 Task: In workplace insights turn off in-app notifications.
Action: Mouse moved to (689, 68)
Screenshot: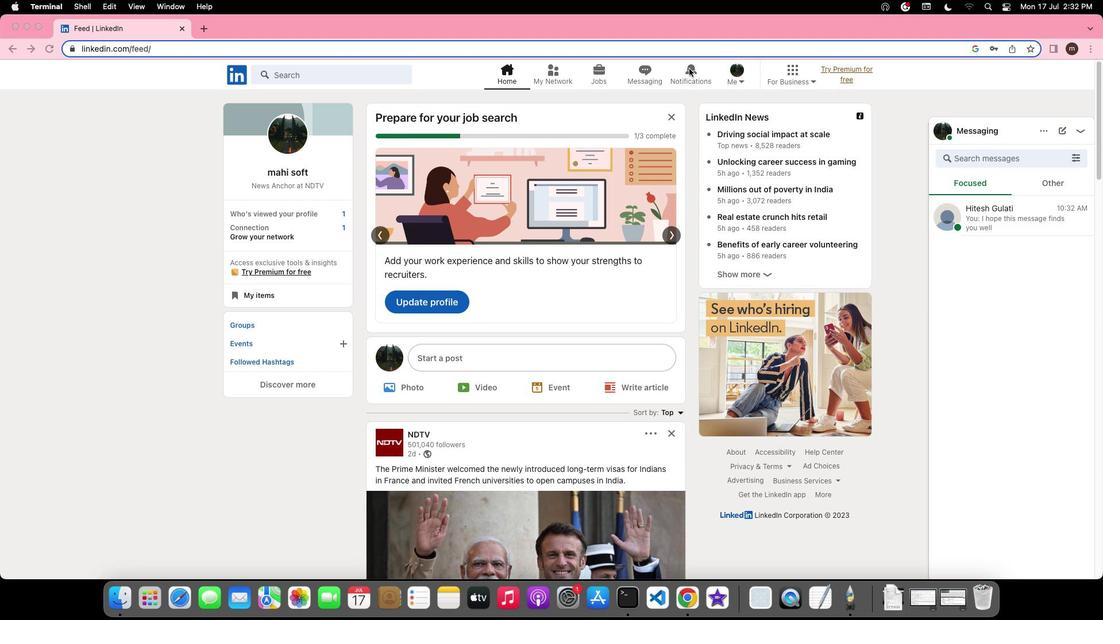 
Action: Mouse pressed left at (689, 68)
Screenshot: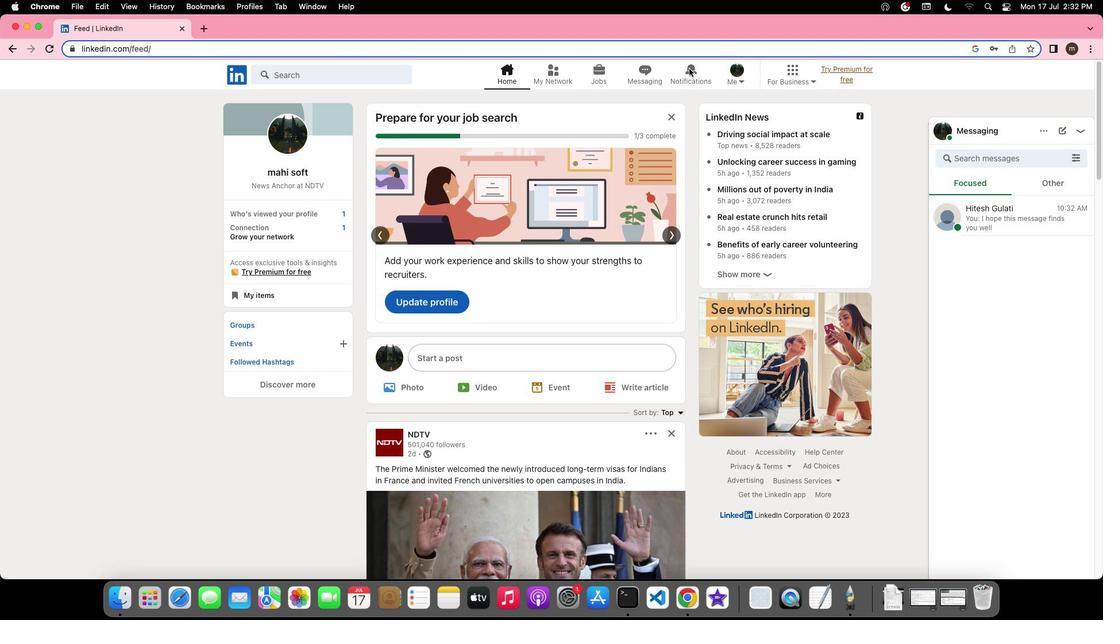 
Action: Mouse pressed left at (689, 68)
Screenshot: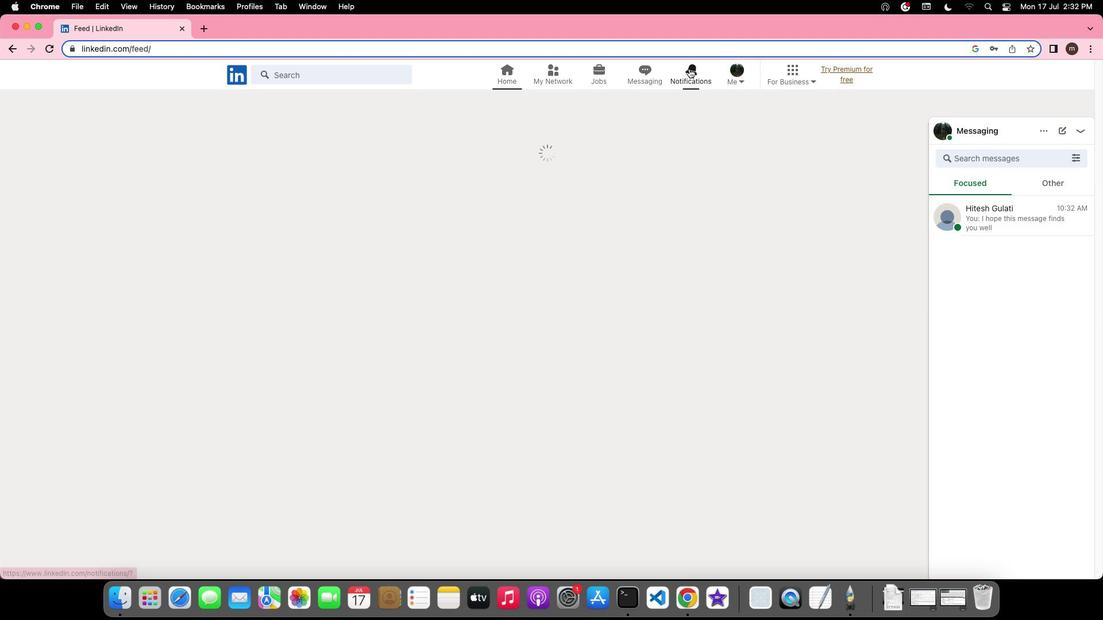 
Action: Mouse moved to (271, 153)
Screenshot: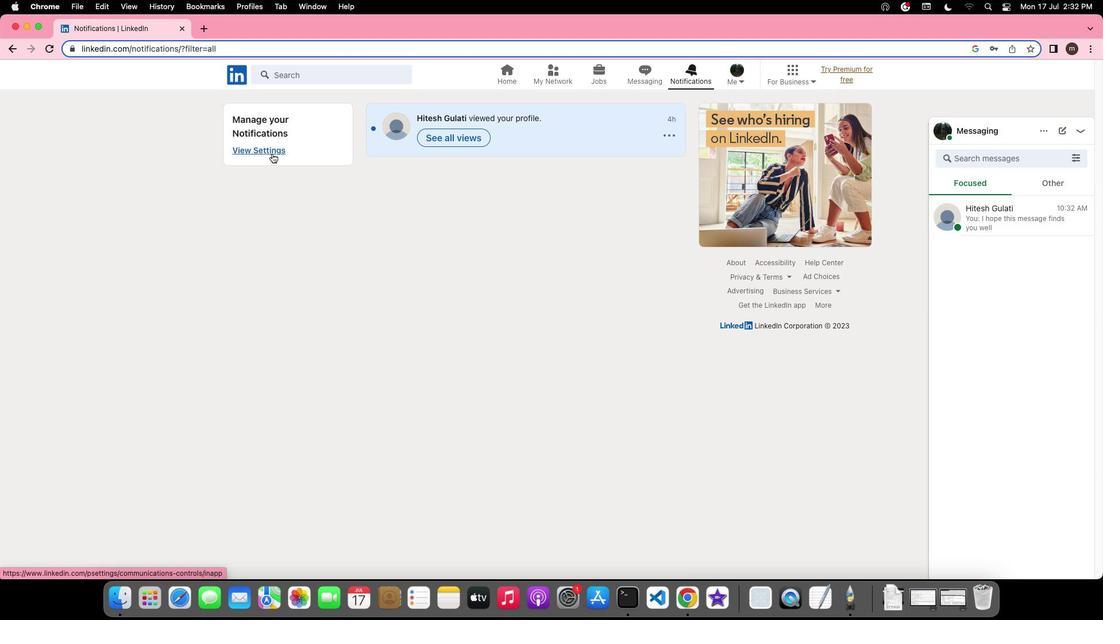 
Action: Mouse pressed left at (271, 153)
Screenshot: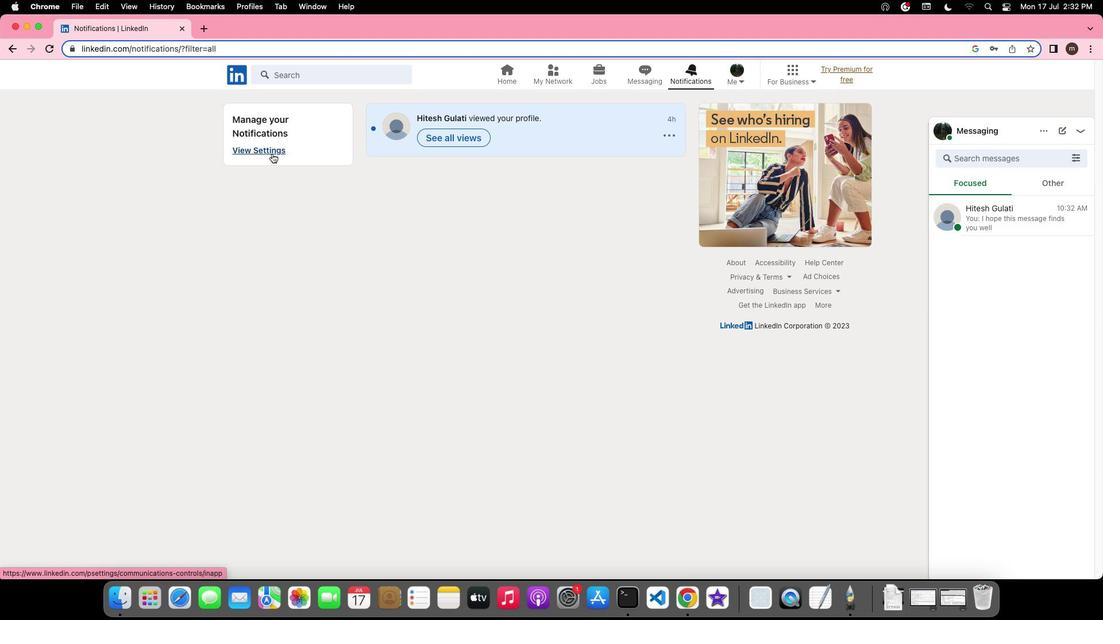 
Action: Mouse moved to (452, 436)
Screenshot: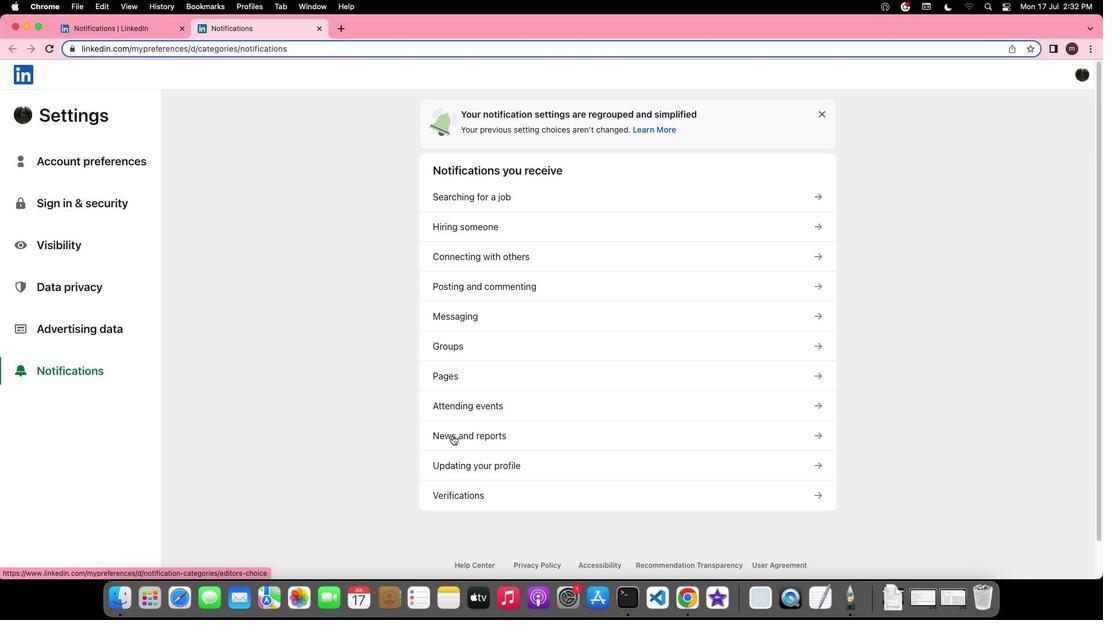 
Action: Mouse pressed left at (452, 436)
Screenshot: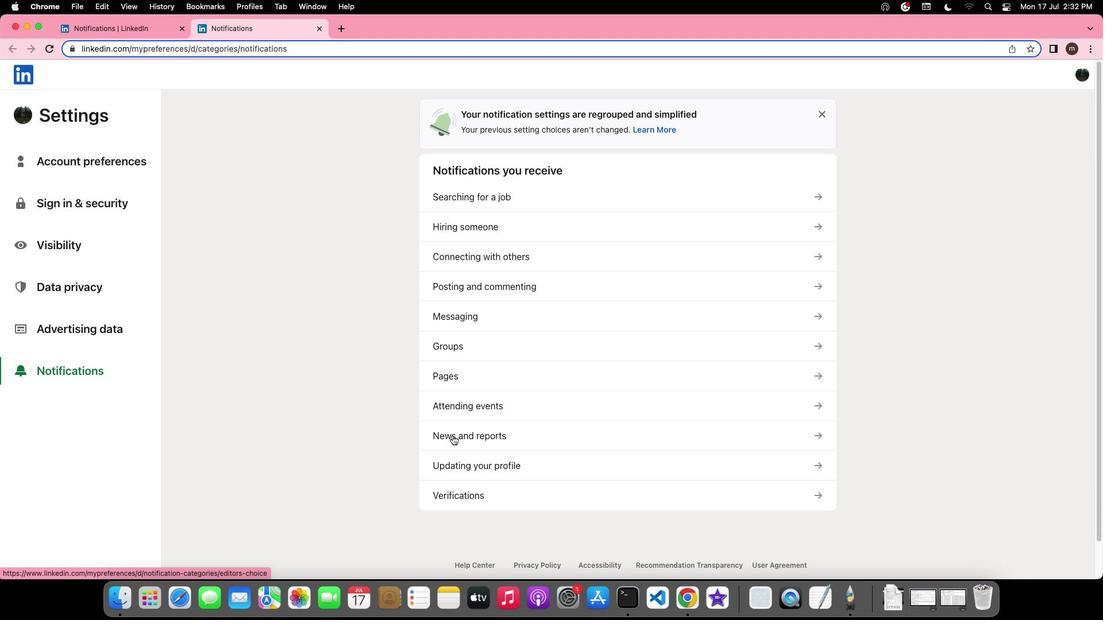 
Action: Mouse moved to (716, 151)
Screenshot: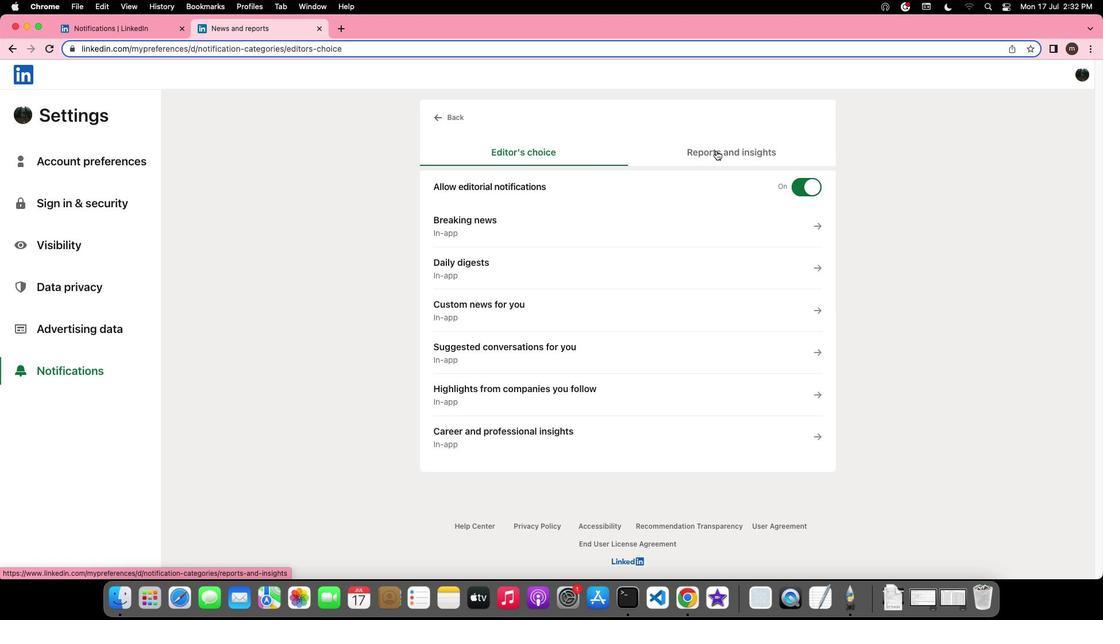 
Action: Mouse pressed left at (716, 151)
Screenshot: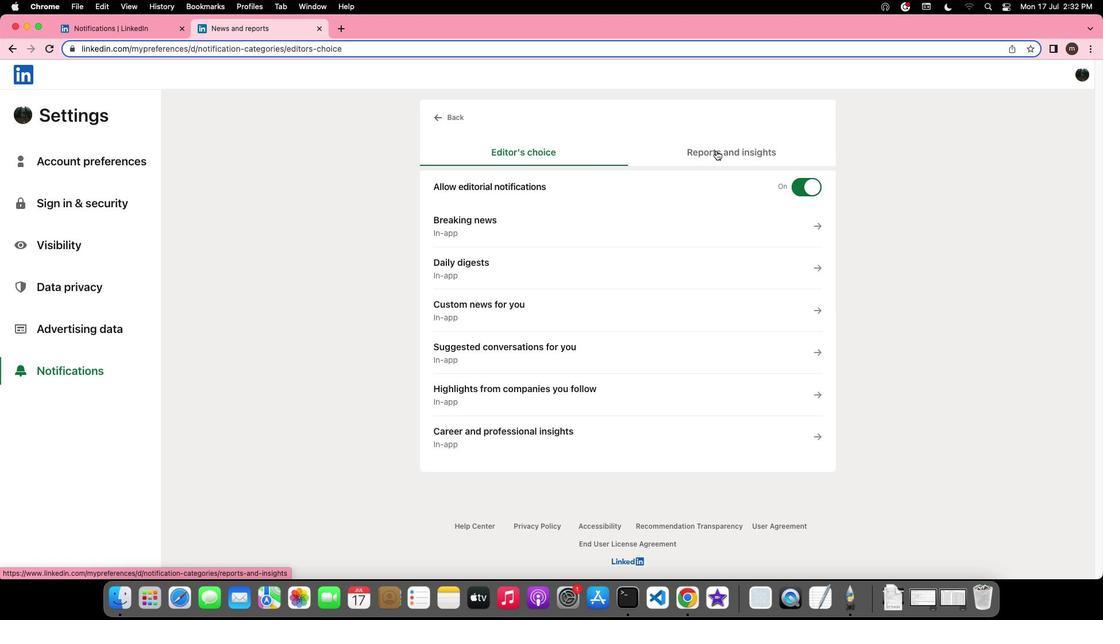 
Action: Mouse moved to (507, 260)
Screenshot: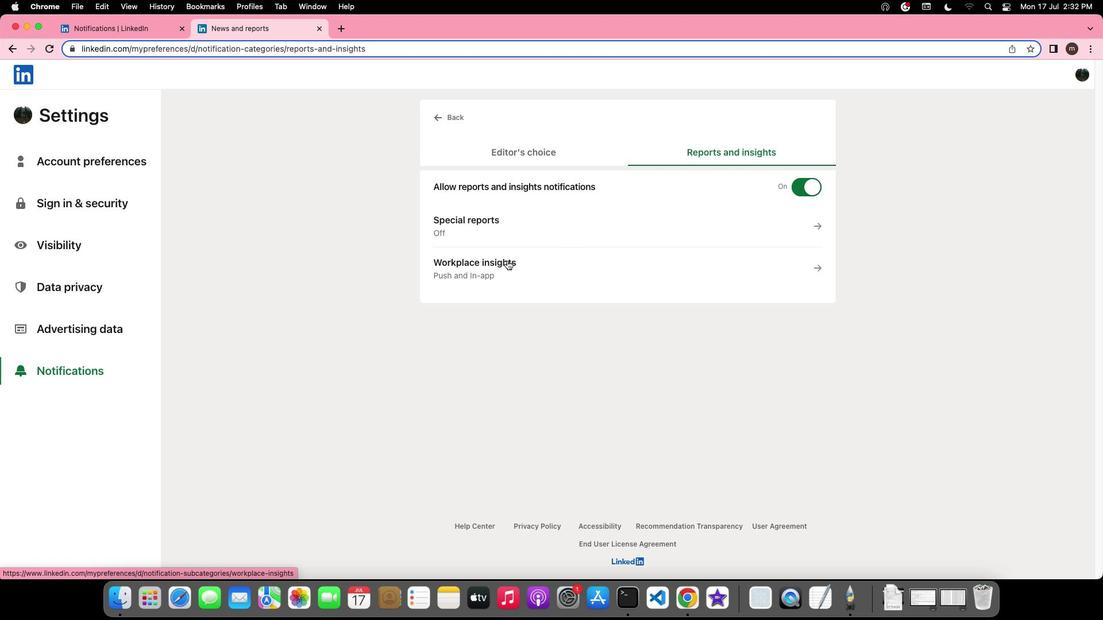 
Action: Mouse pressed left at (507, 260)
Screenshot: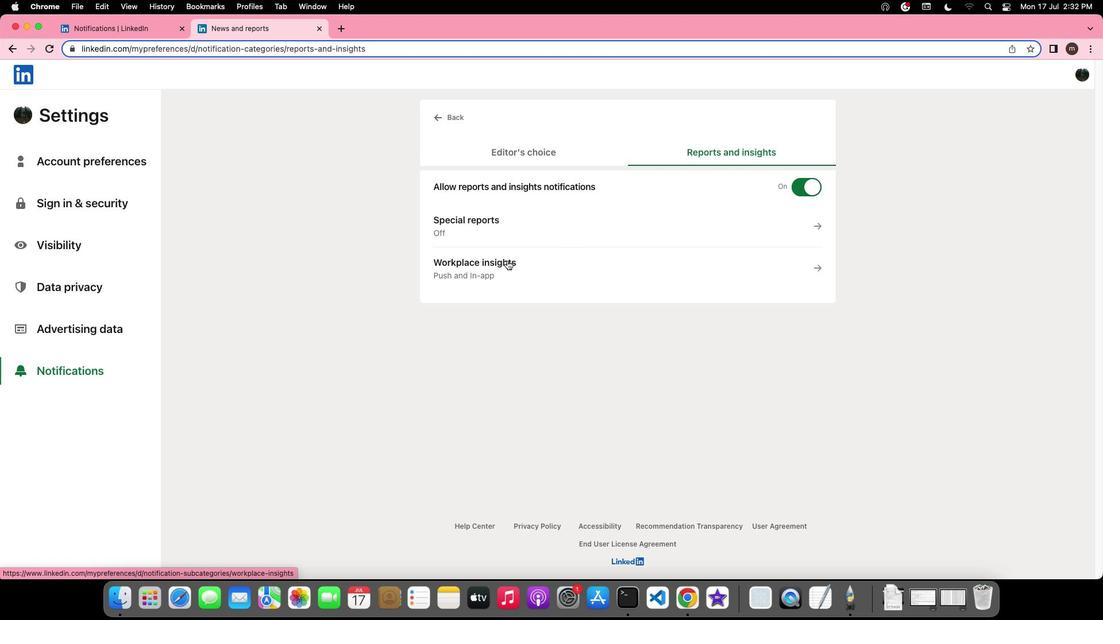 
Action: Mouse moved to (818, 201)
Screenshot: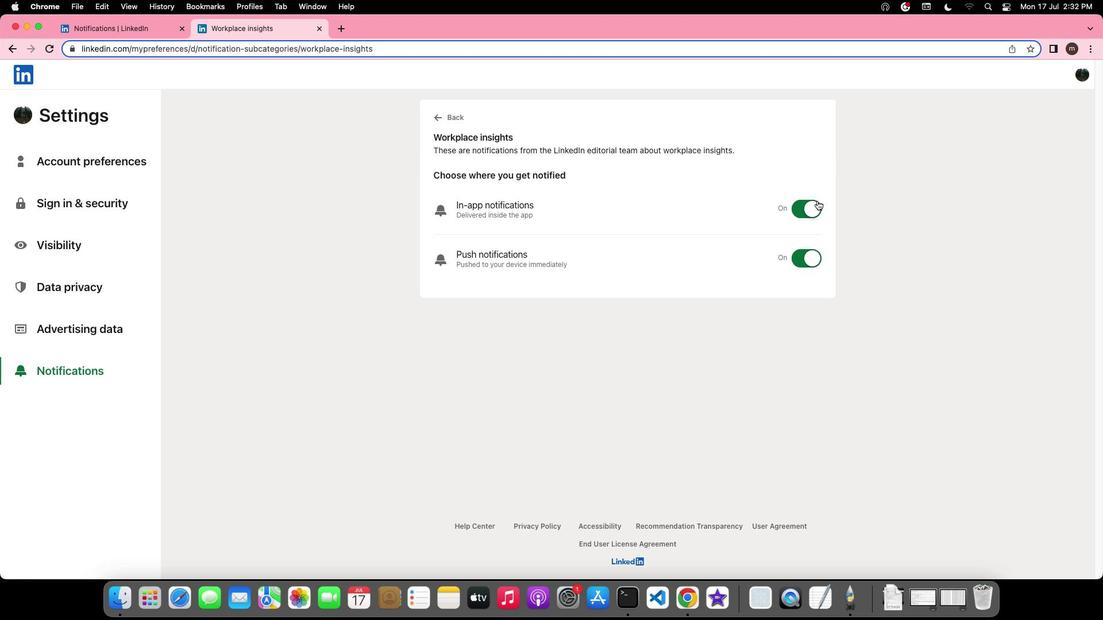 
Action: Mouse pressed left at (818, 201)
Screenshot: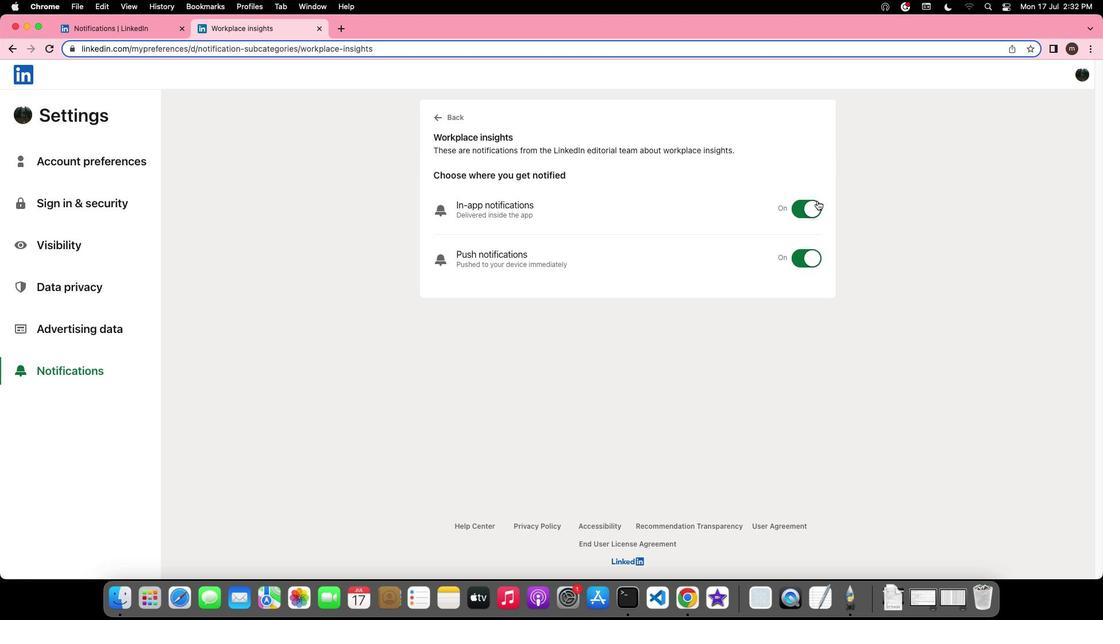 
Action: Mouse moved to (843, 201)
Screenshot: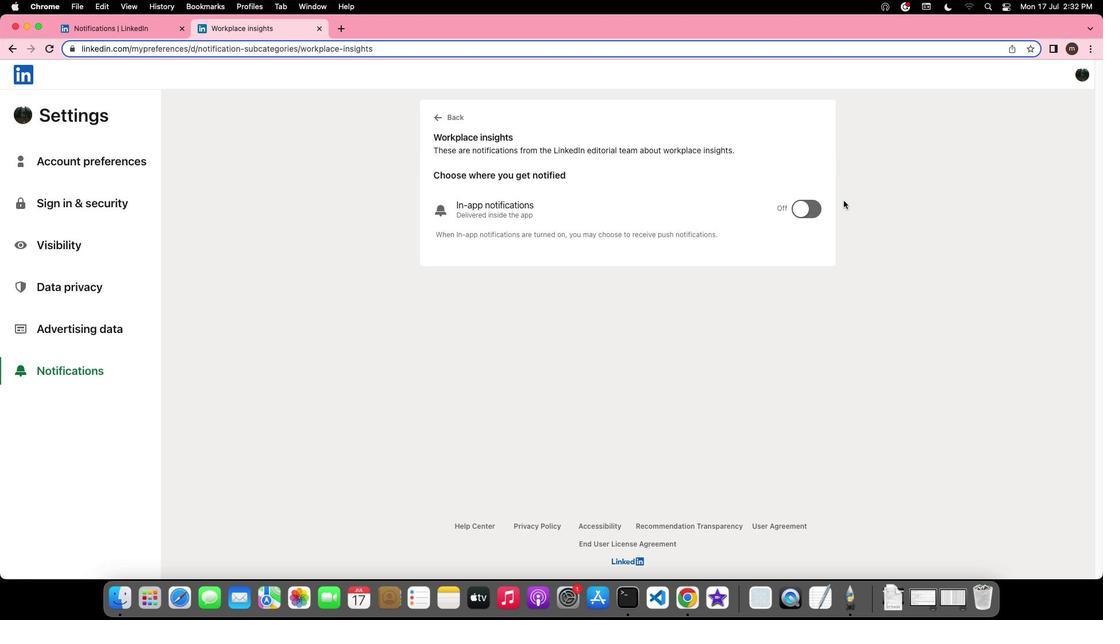
